 Task: Create a due date automation trigger when advanced on, 2 hours before a card is due add dates not due tomorrow.
Action: Mouse moved to (862, 260)
Screenshot: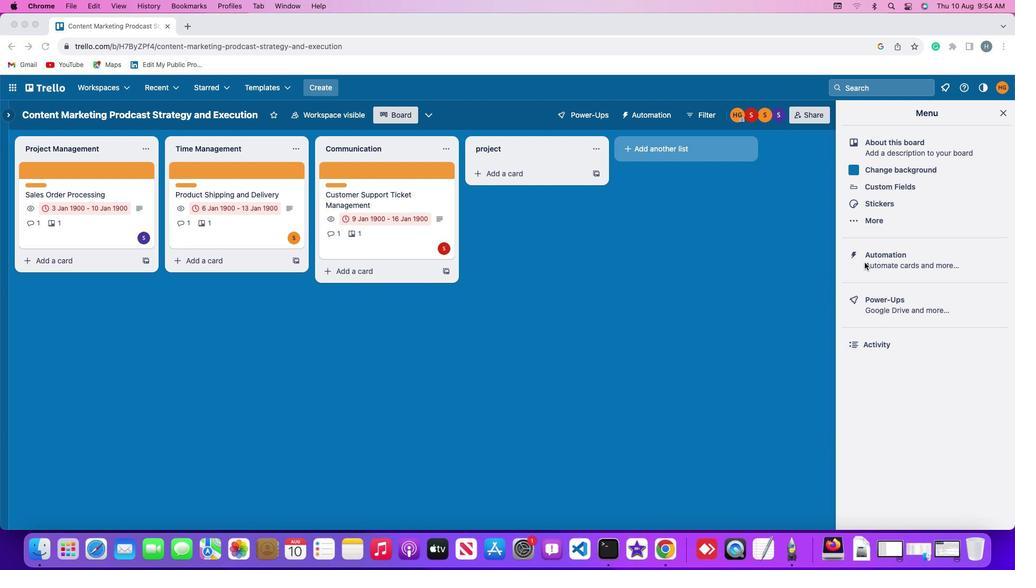 
Action: Mouse pressed left at (862, 260)
Screenshot: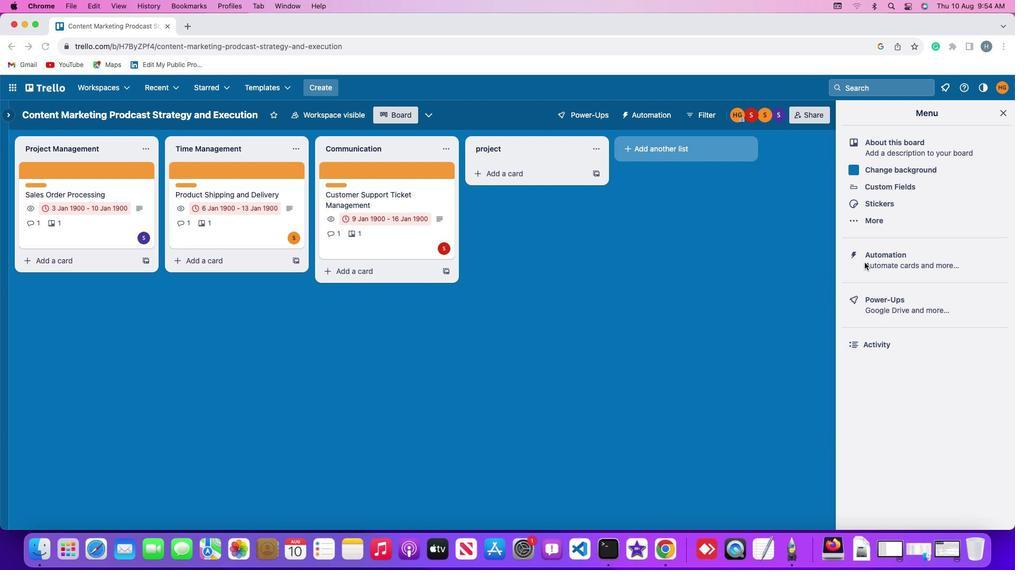 
Action: Mouse pressed left at (862, 260)
Screenshot: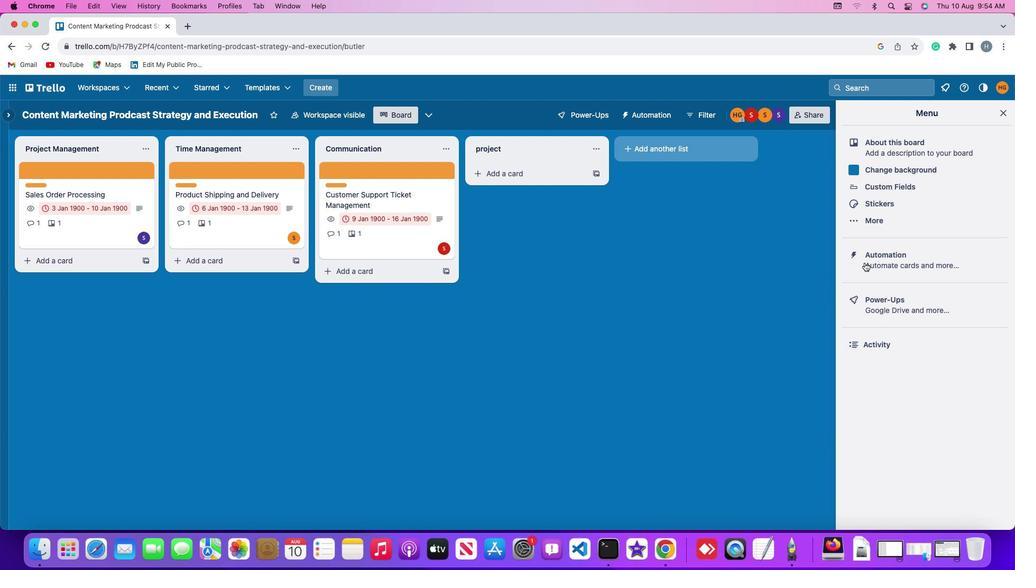 
Action: Mouse moved to (59, 249)
Screenshot: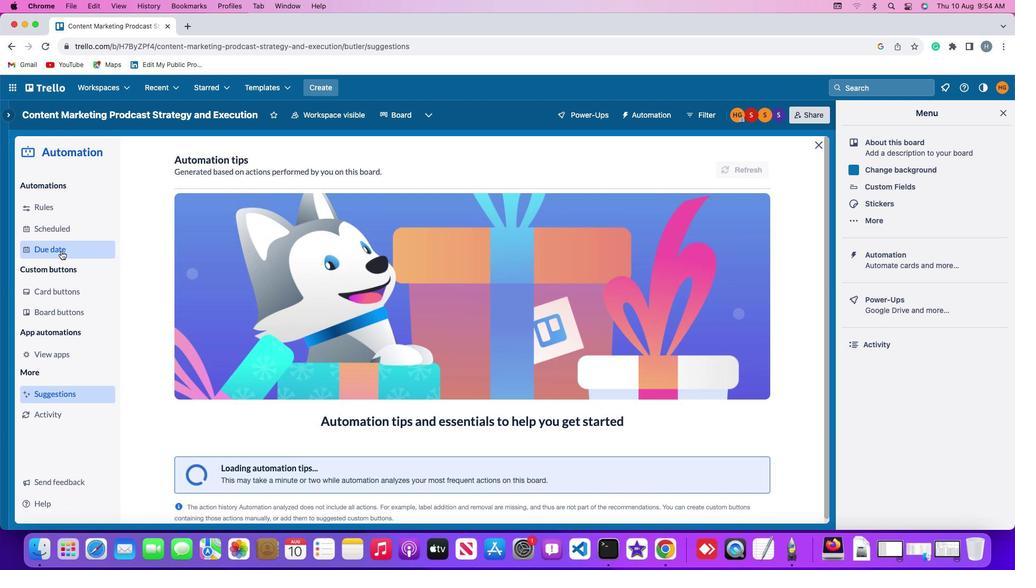 
Action: Mouse pressed left at (59, 249)
Screenshot: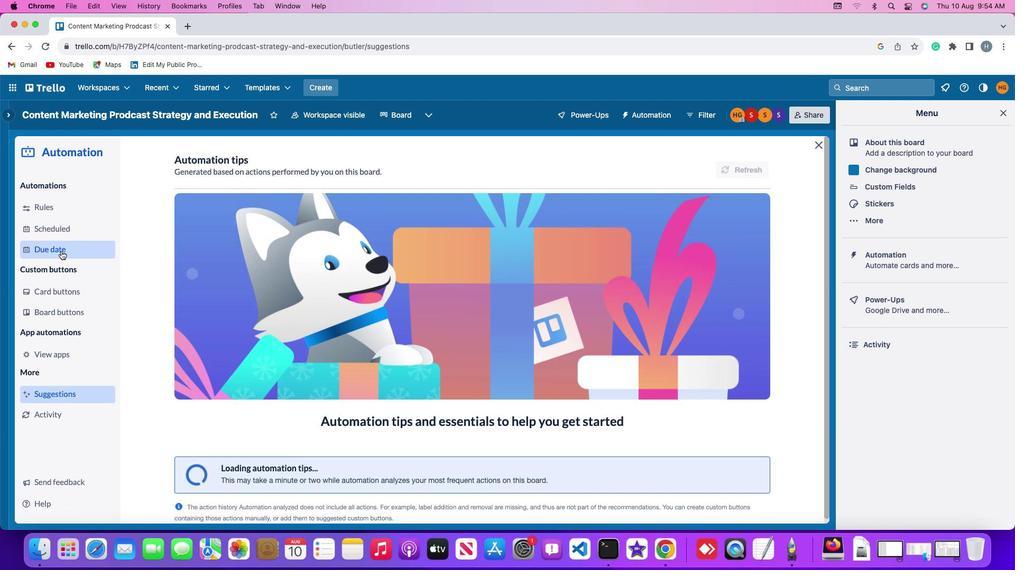 
Action: Mouse moved to (720, 157)
Screenshot: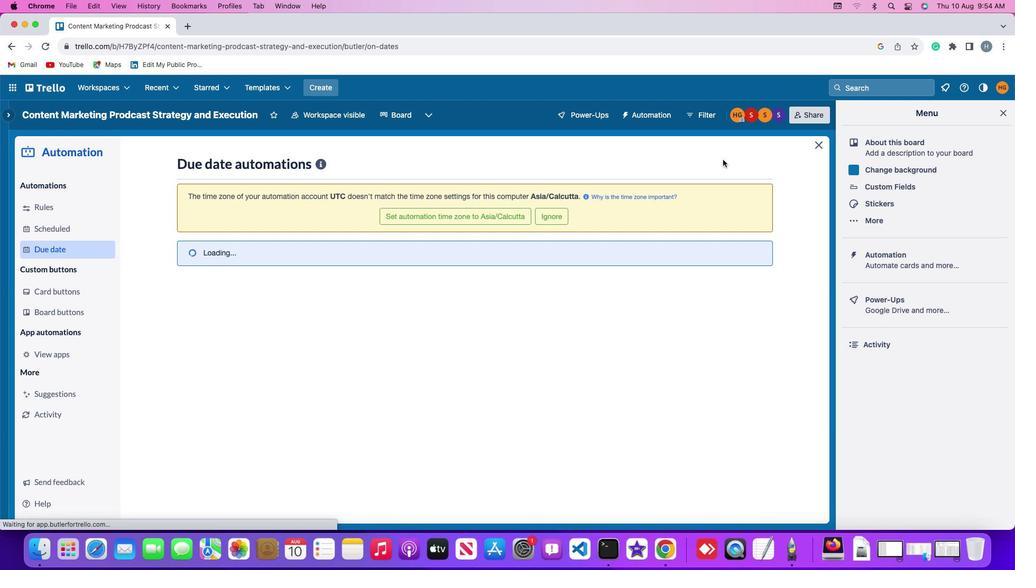 
Action: Mouse pressed left at (720, 157)
Screenshot: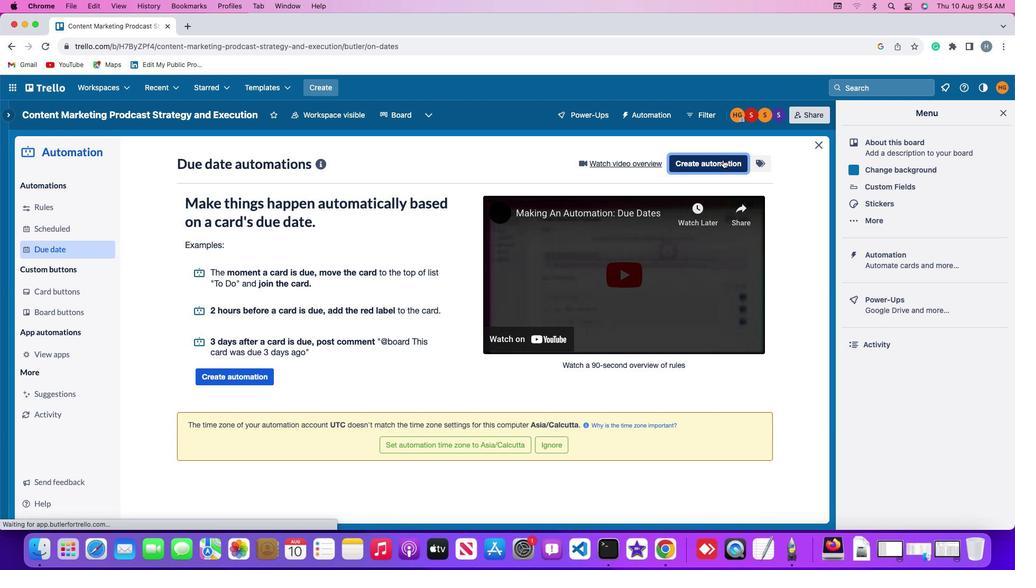 
Action: Mouse moved to (285, 262)
Screenshot: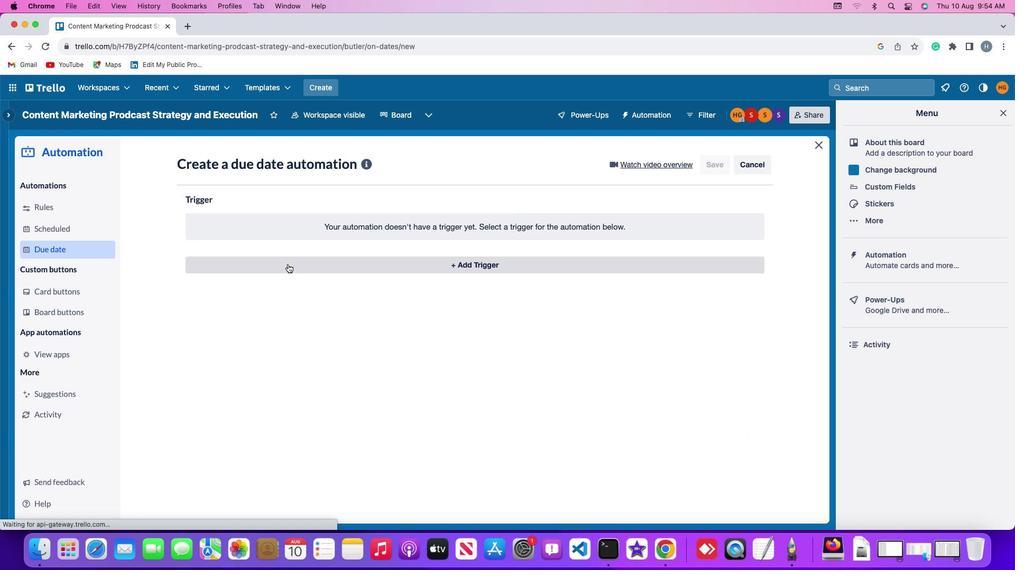 
Action: Mouse pressed left at (285, 262)
Screenshot: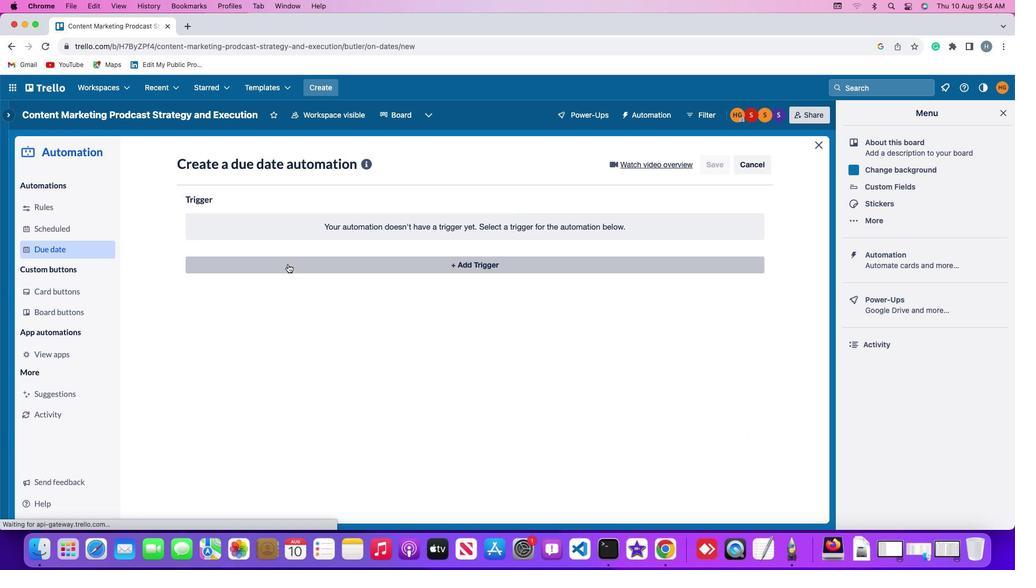 
Action: Mouse moved to (206, 426)
Screenshot: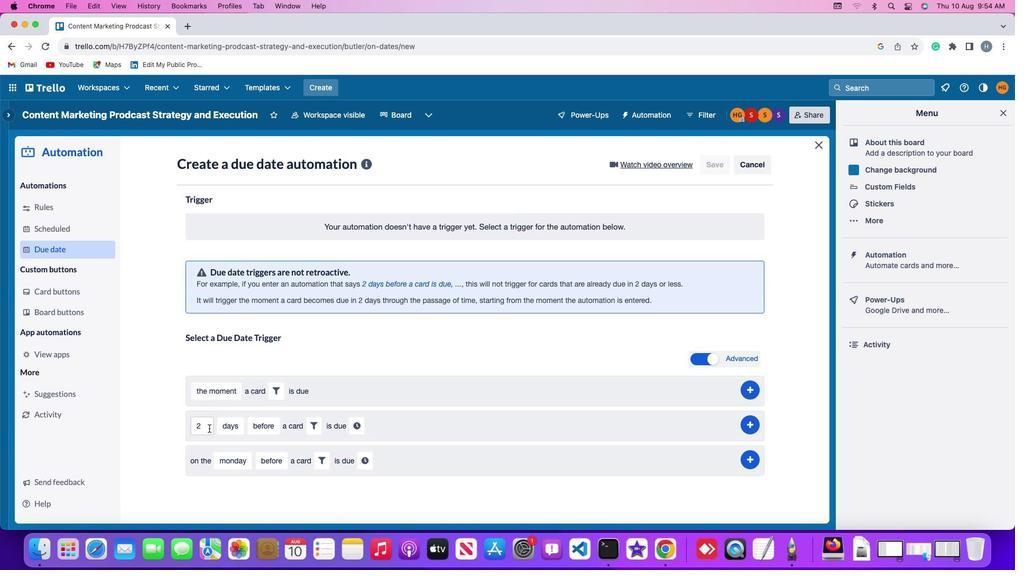 
Action: Mouse pressed left at (206, 426)
Screenshot: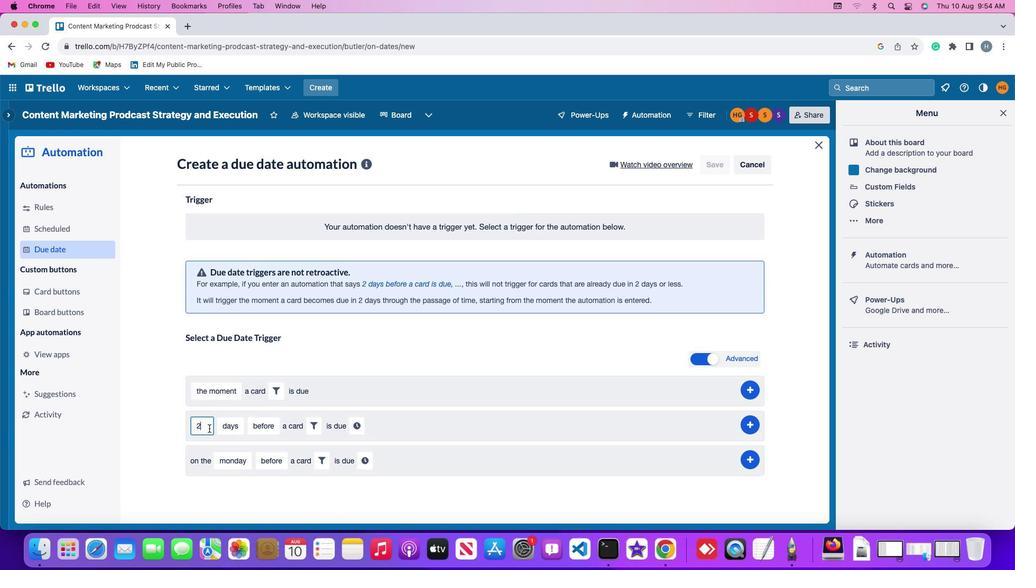 
Action: Mouse moved to (206, 427)
Screenshot: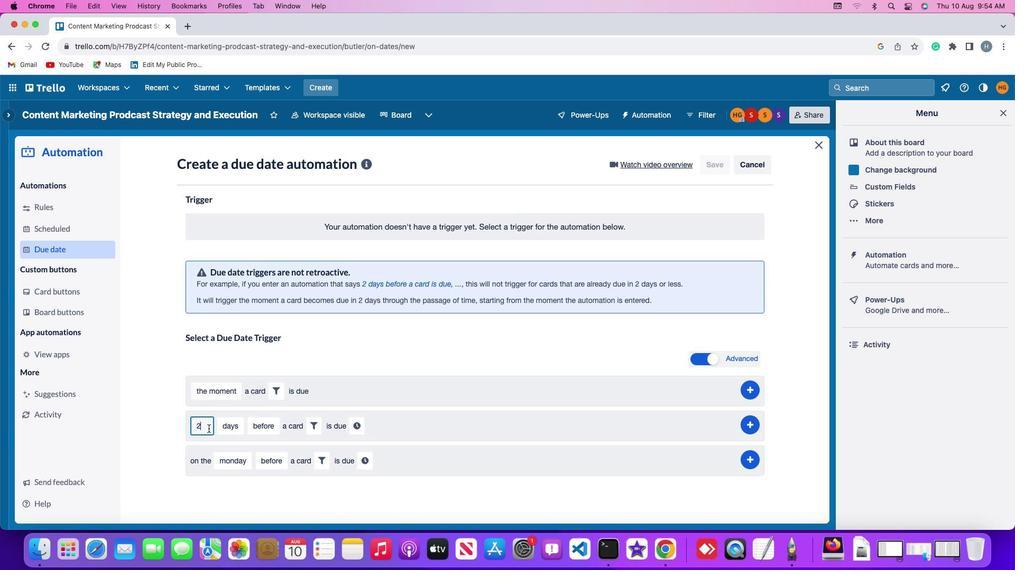 
Action: Key pressed Key.backspace'2'
Screenshot: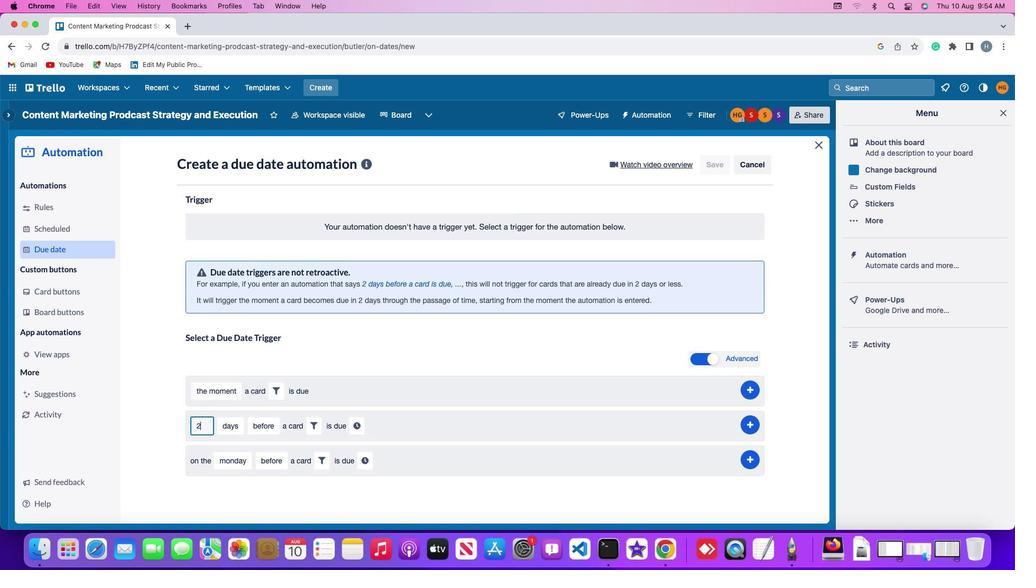 
Action: Mouse moved to (222, 426)
Screenshot: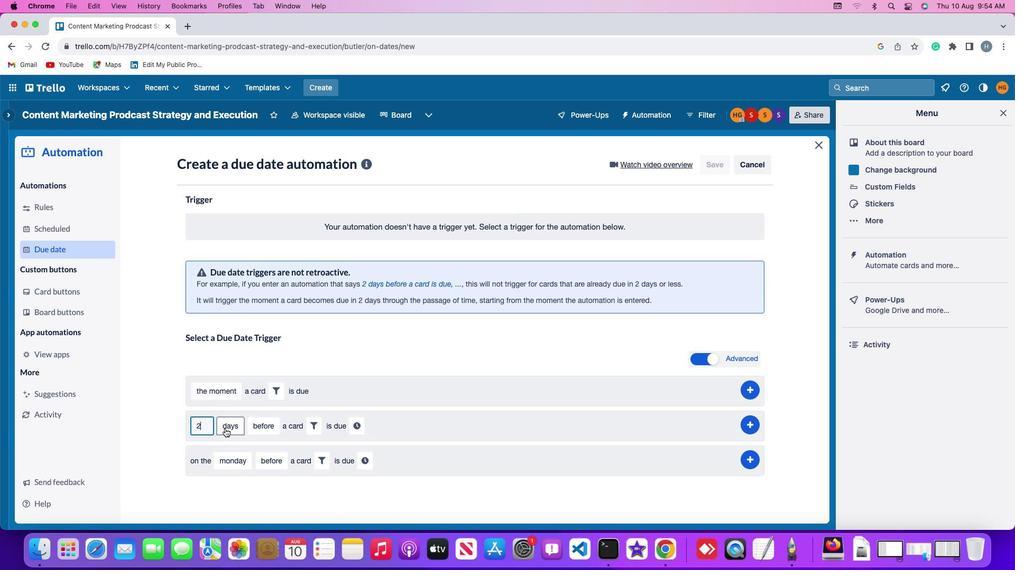
Action: Mouse pressed left at (222, 426)
Screenshot: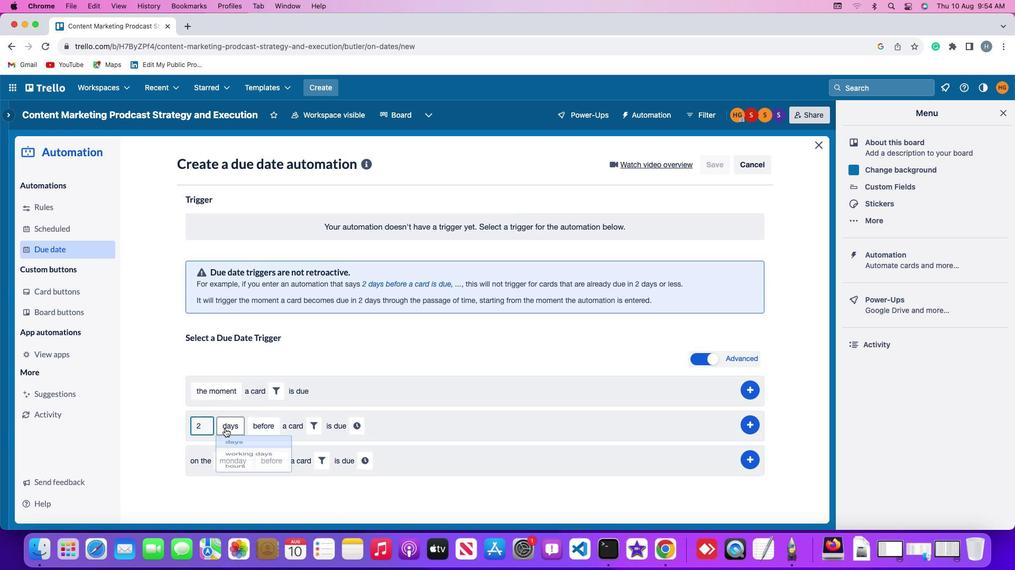 
Action: Mouse moved to (234, 484)
Screenshot: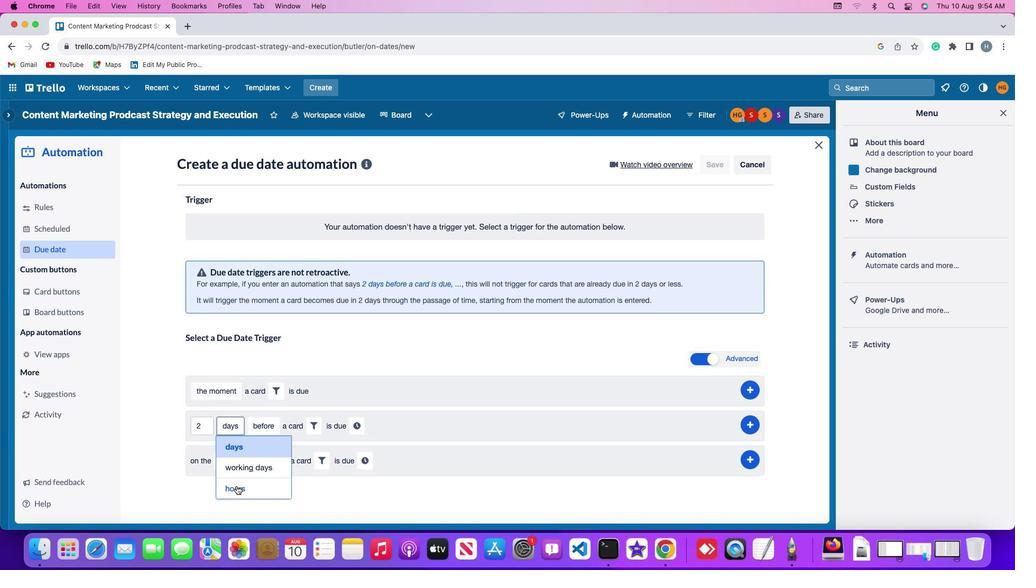 
Action: Mouse pressed left at (234, 484)
Screenshot: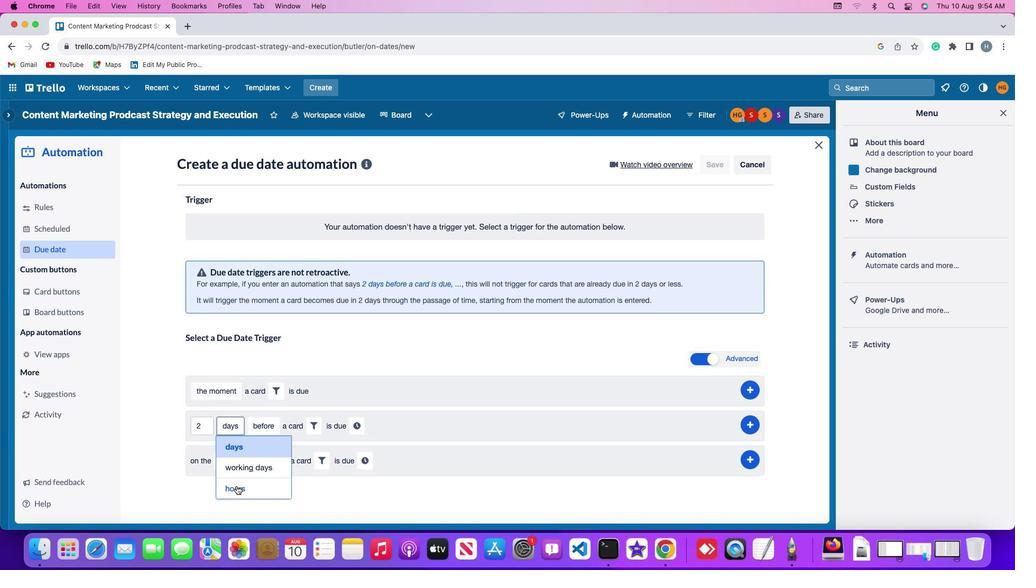 
Action: Mouse moved to (265, 427)
Screenshot: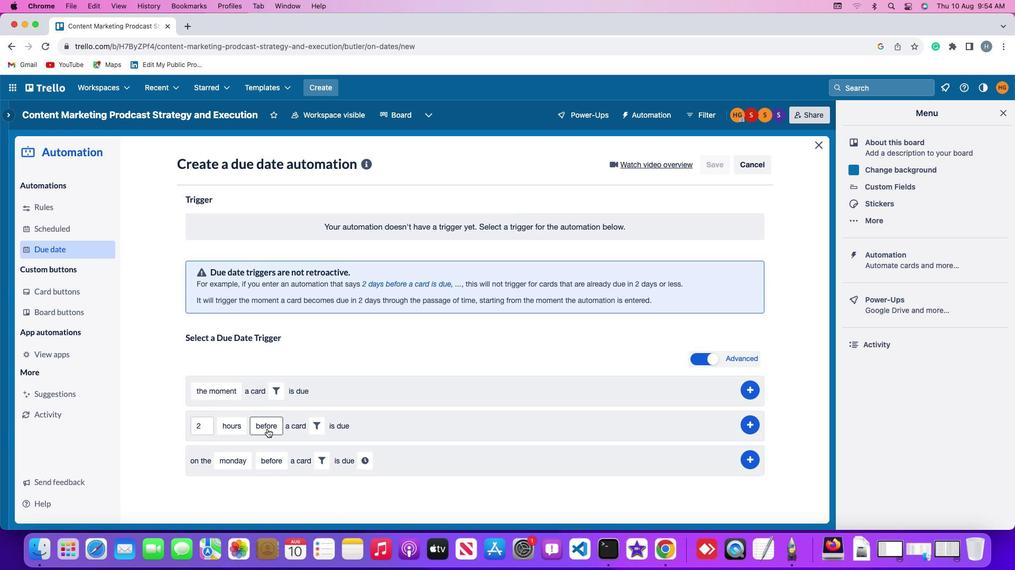 
Action: Mouse pressed left at (265, 427)
Screenshot: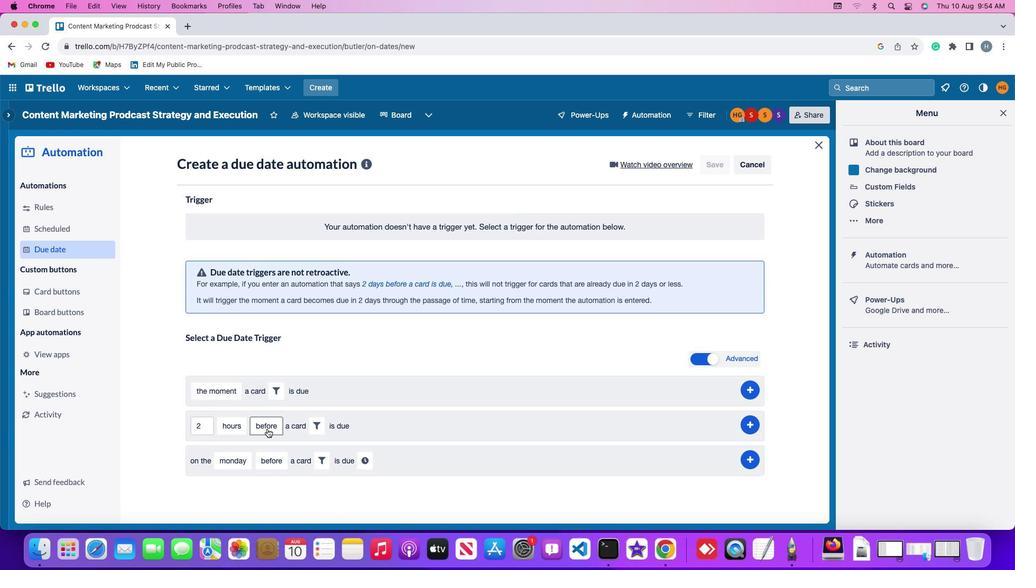 
Action: Mouse moved to (272, 445)
Screenshot: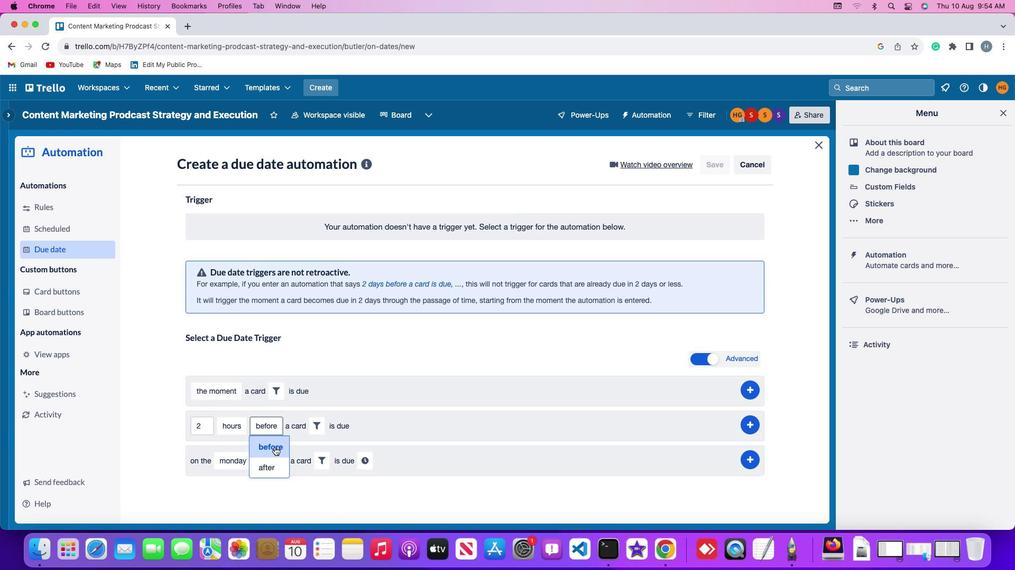 
Action: Mouse pressed left at (272, 445)
Screenshot: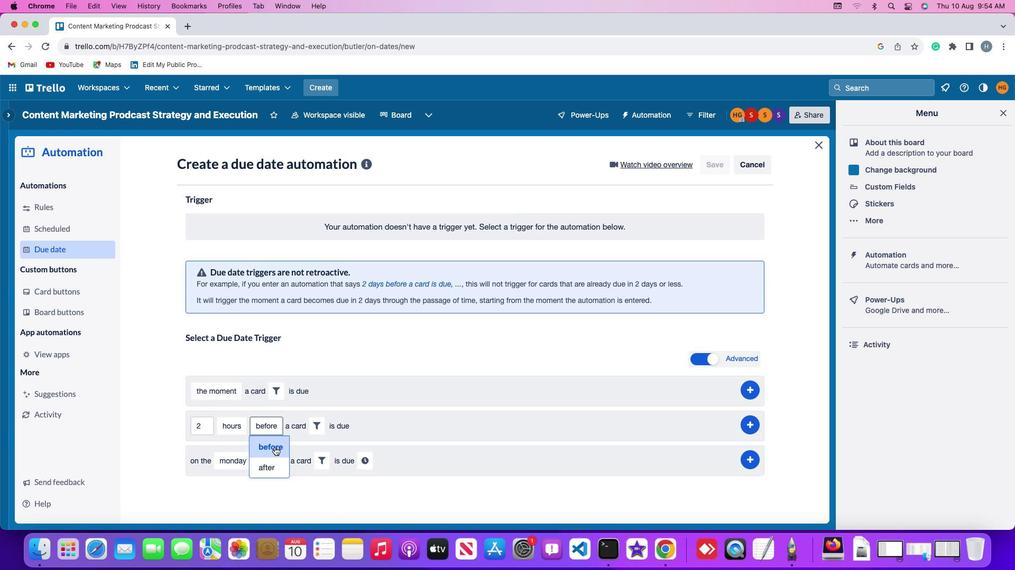 
Action: Mouse moved to (318, 425)
Screenshot: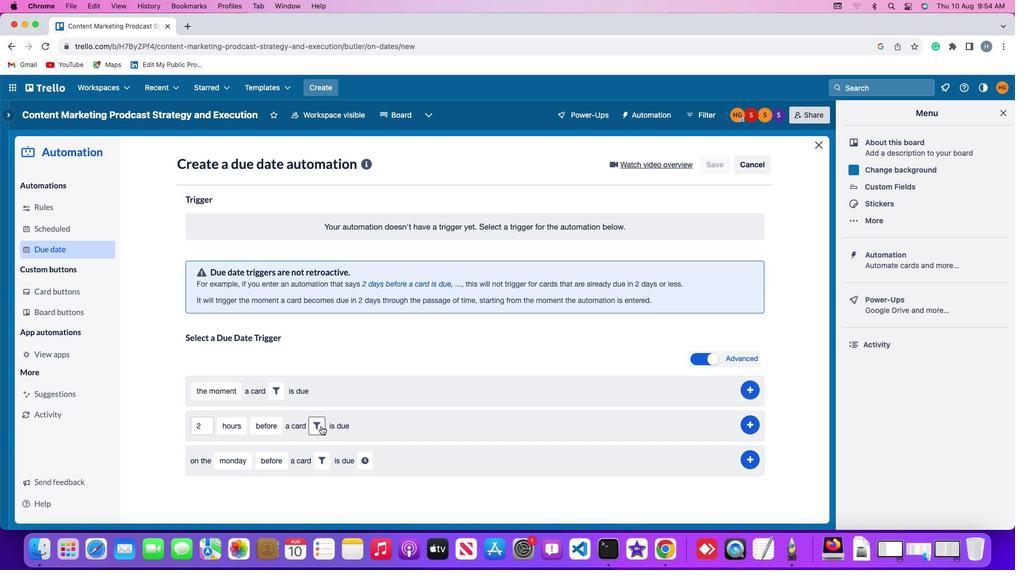 
Action: Mouse pressed left at (318, 425)
Screenshot: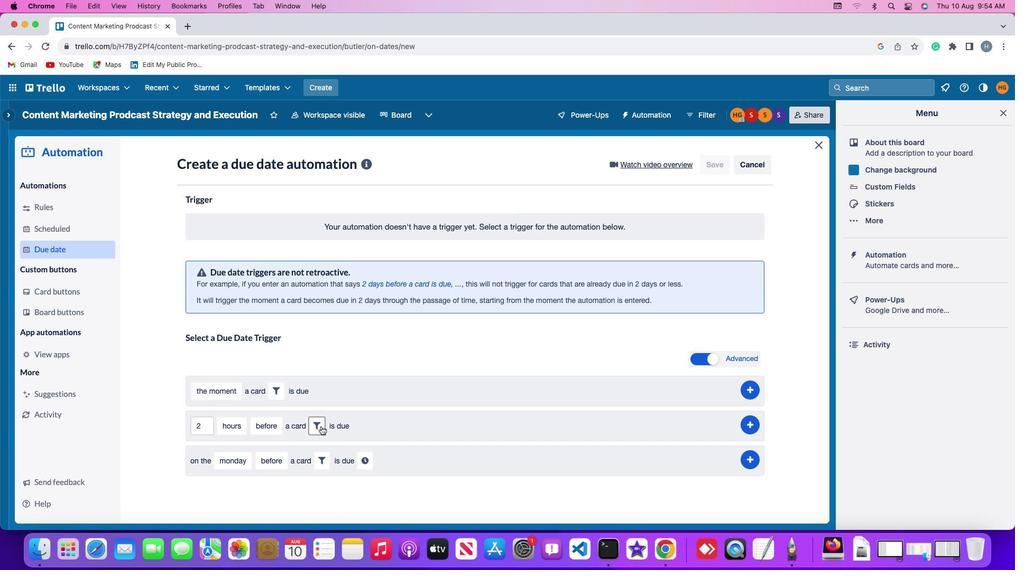 
Action: Mouse moved to (377, 457)
Screenshot: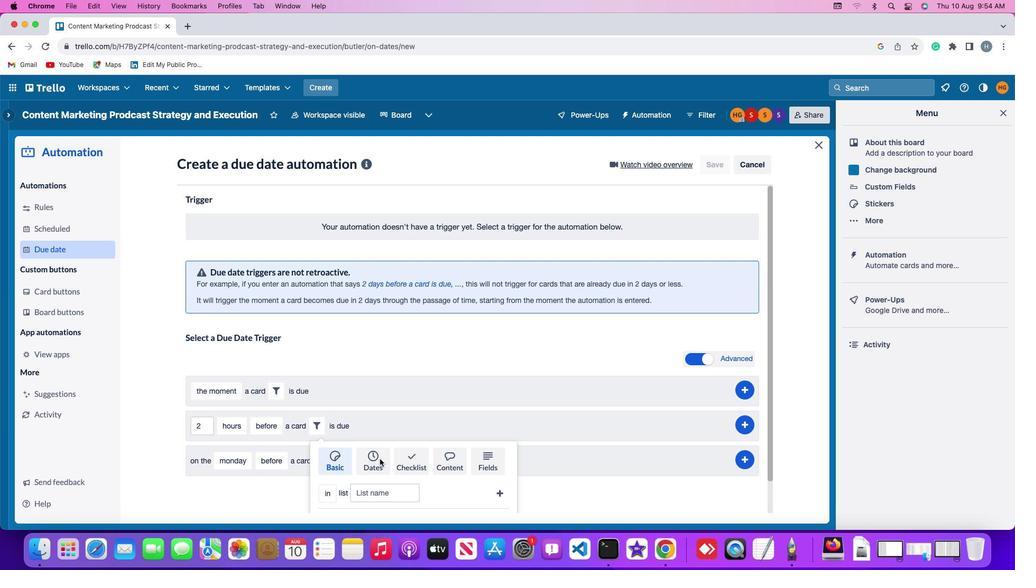 
Action: Mouse pressed left at (377, 457)
Screenshot: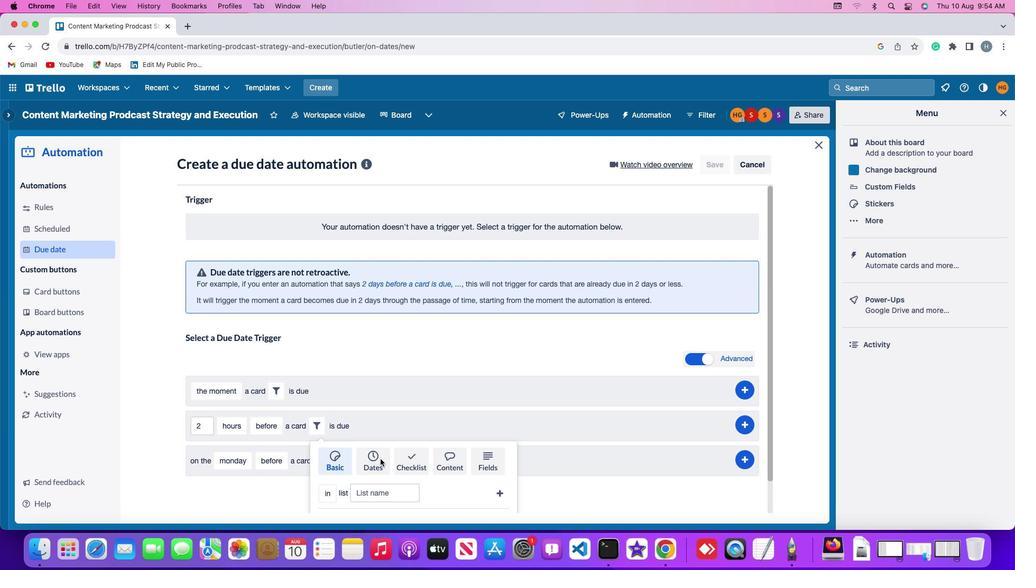 
Action: Mouse moved to (259, 485)
Screenshot: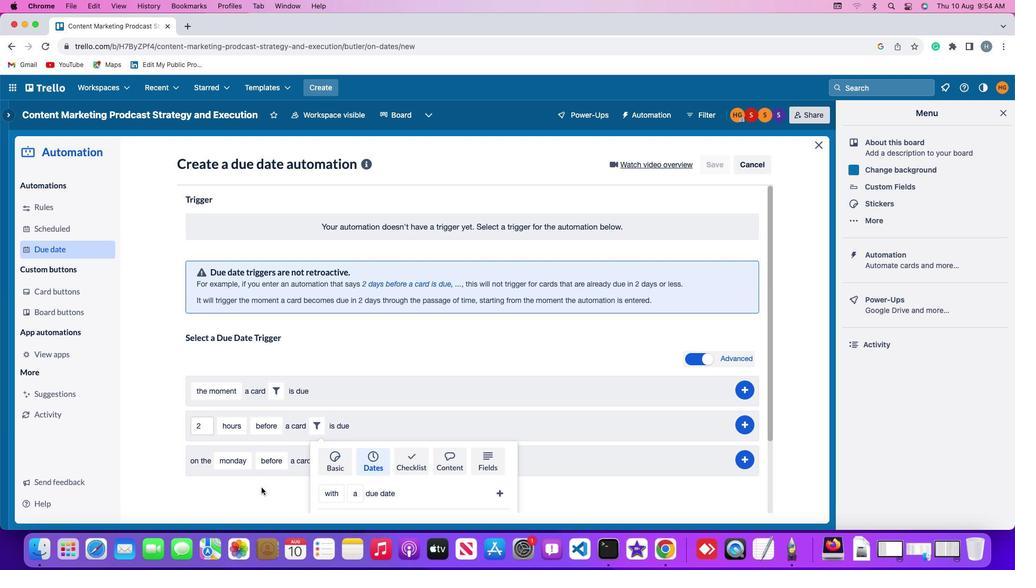 
Action: Mouse scrolled (259, 485) with delta (-1, -2)
Screenshot: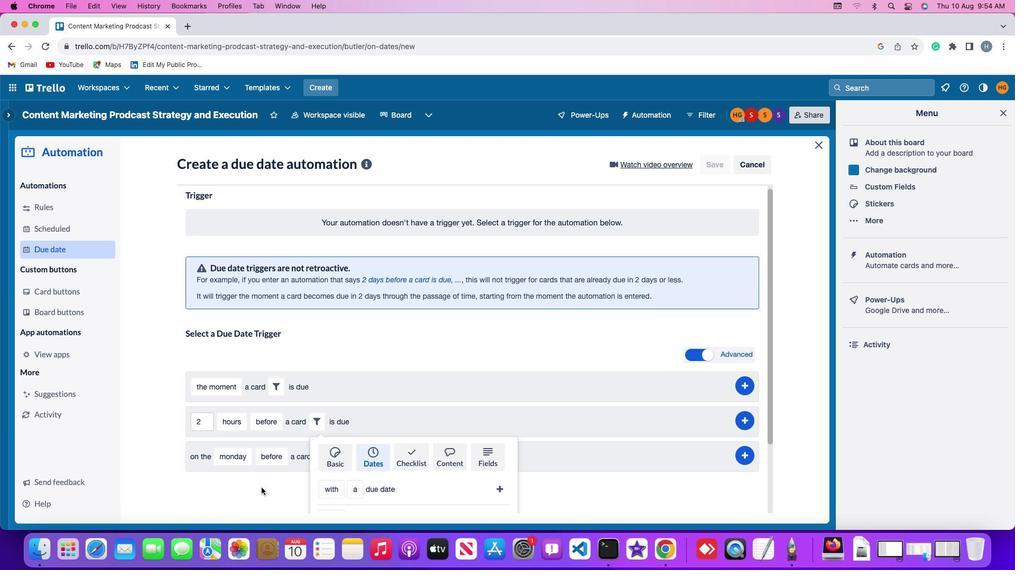 
Action: Mouse scrolled (259, 485) with delta (-1, -2)
Screenshot: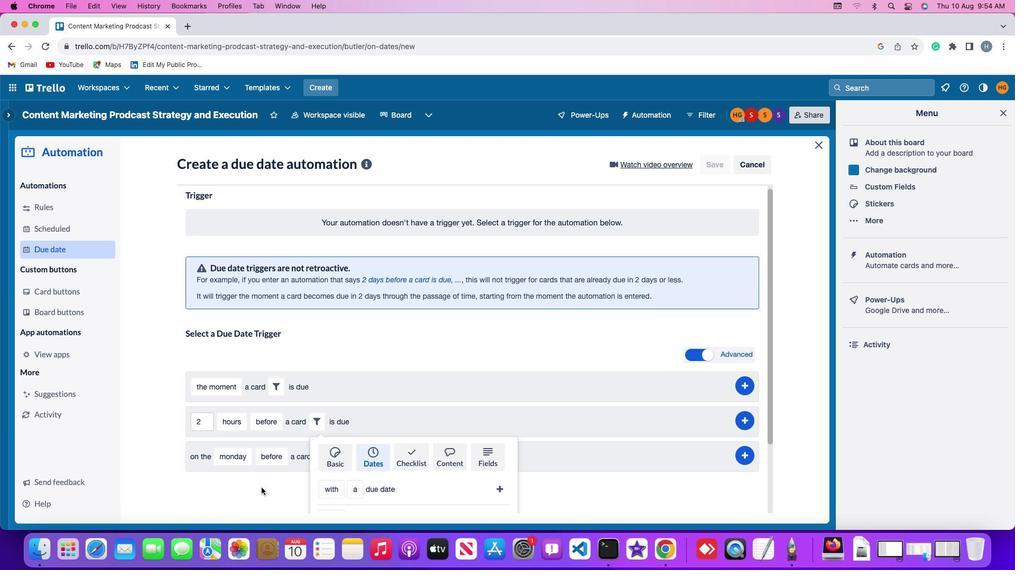 
Action: Mouse scrolled (259, 485) with delta (-1, -3)
Screenshot: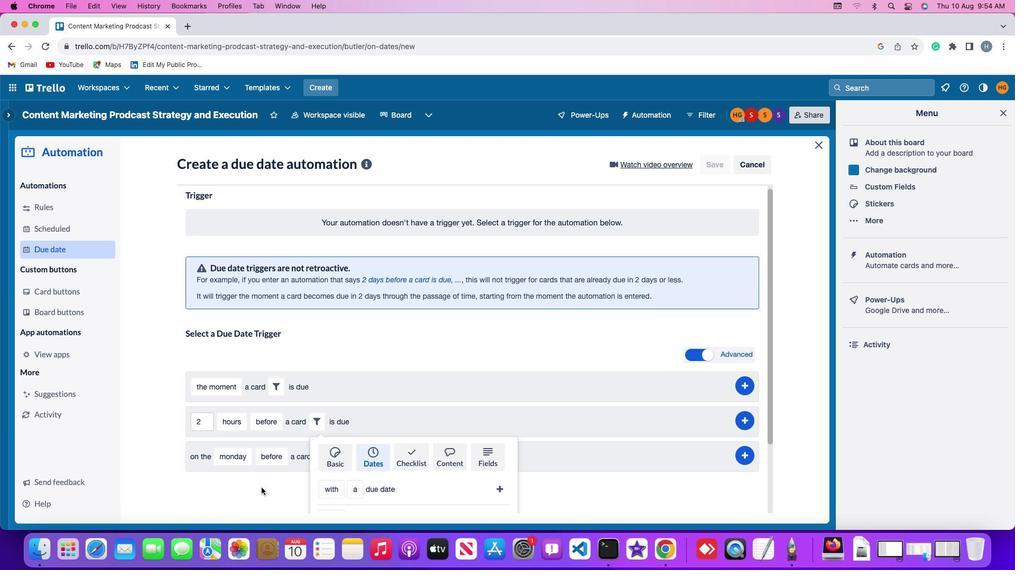 
Action: Mouse scrolled (259, 485) with delta (-1, -4)
Screenshot: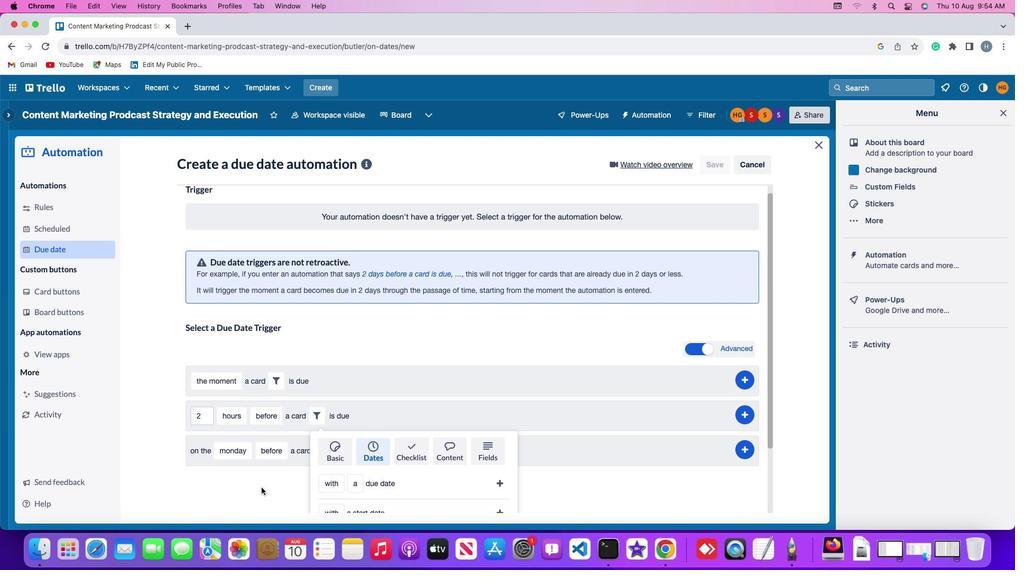 
Action: Mouse scrolled (259, 485) with delta (-1, -4)
Screenshot: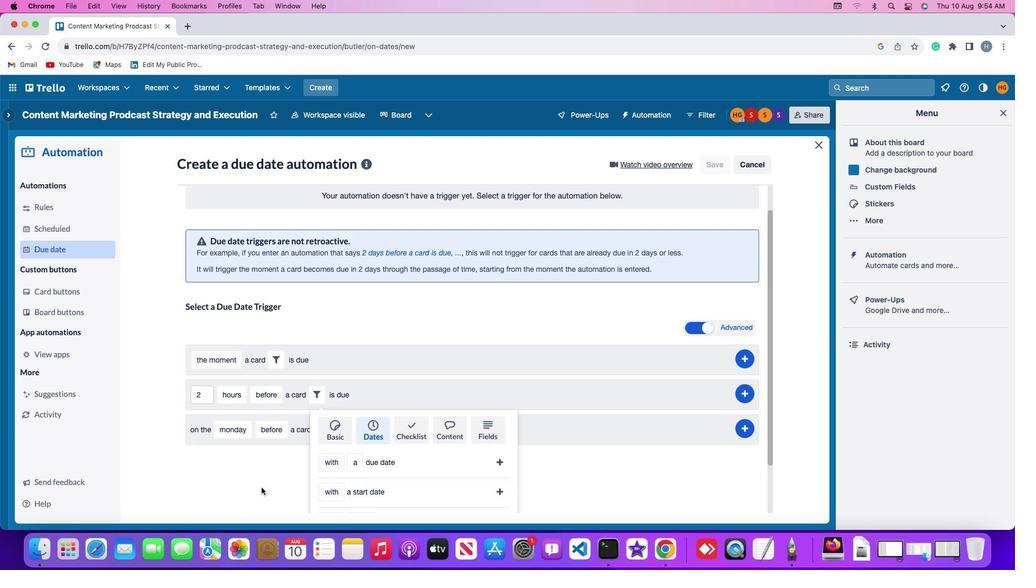 
Action: Mouse moved to (330, 460)
Screenshot: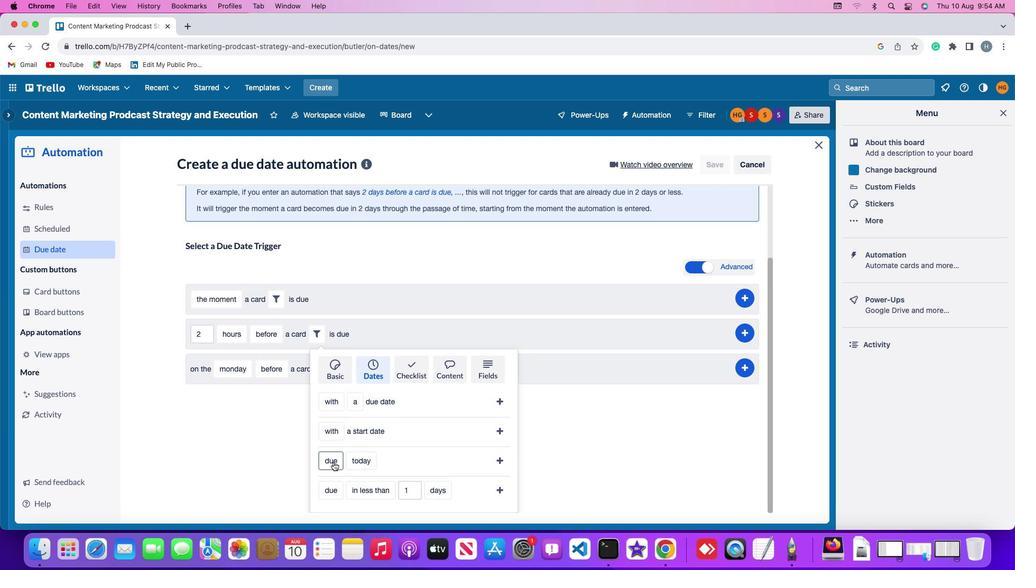 
Action: Mouse pressed left at (330, 460)
Screenshot: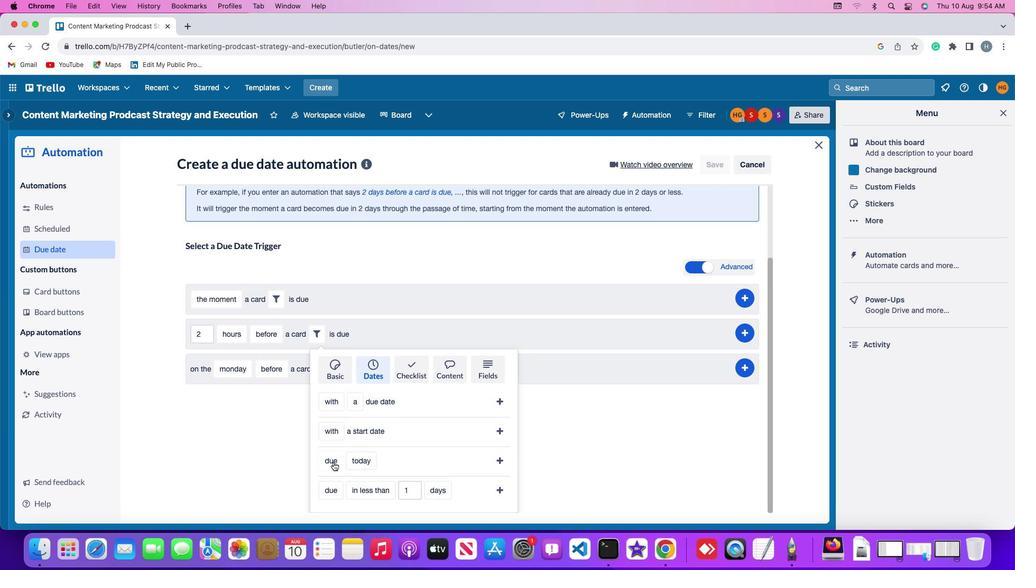 
Action: Mouse moved to (362, 393)
Screenshot: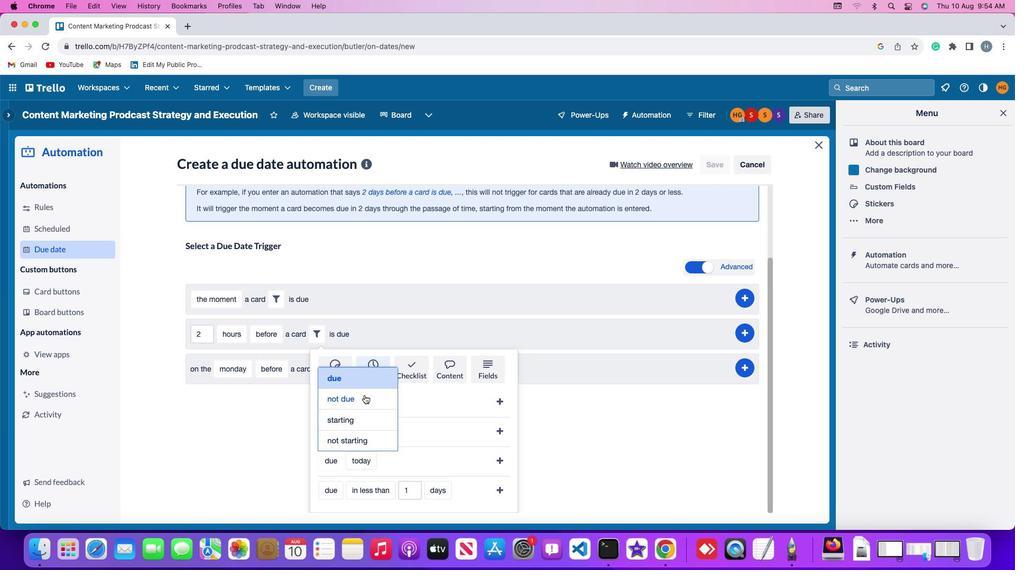 
Action: Mouse pressed left at (362, 393)
Screenshot: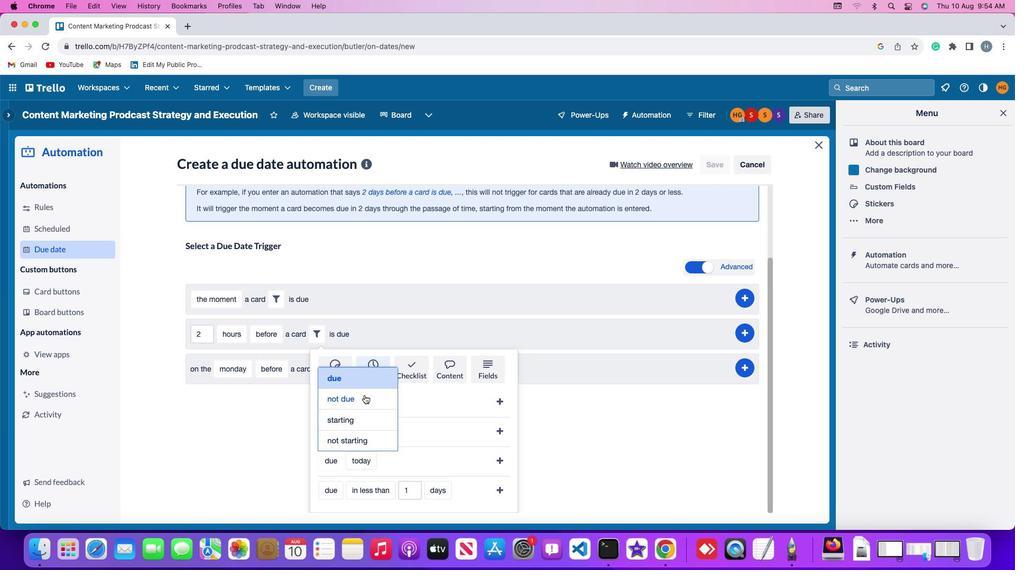 
Action: Mouse moved to (371, 456)
Screenshot: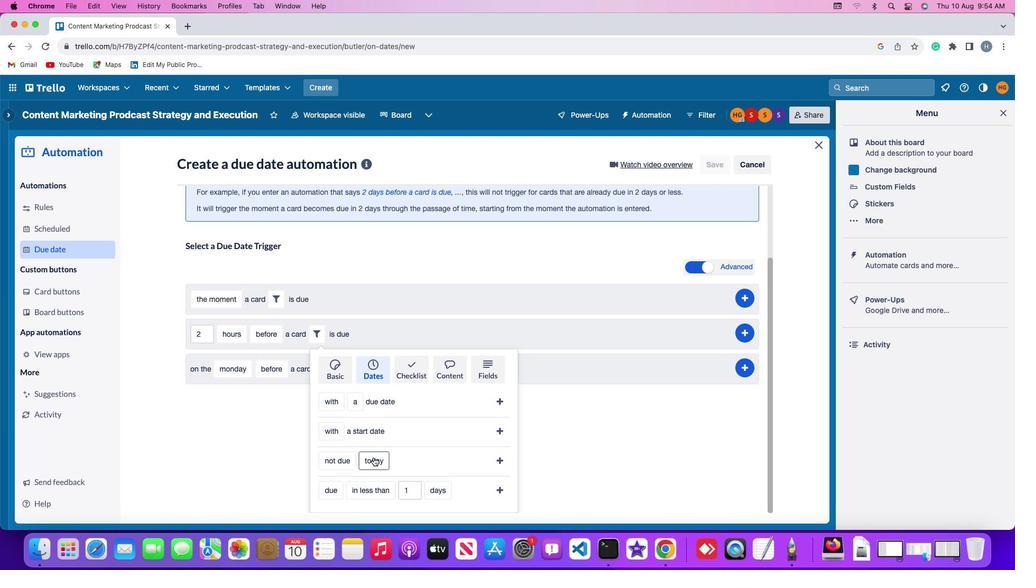 
Action: Mouse pressed left at (371, 456)
Screenshot: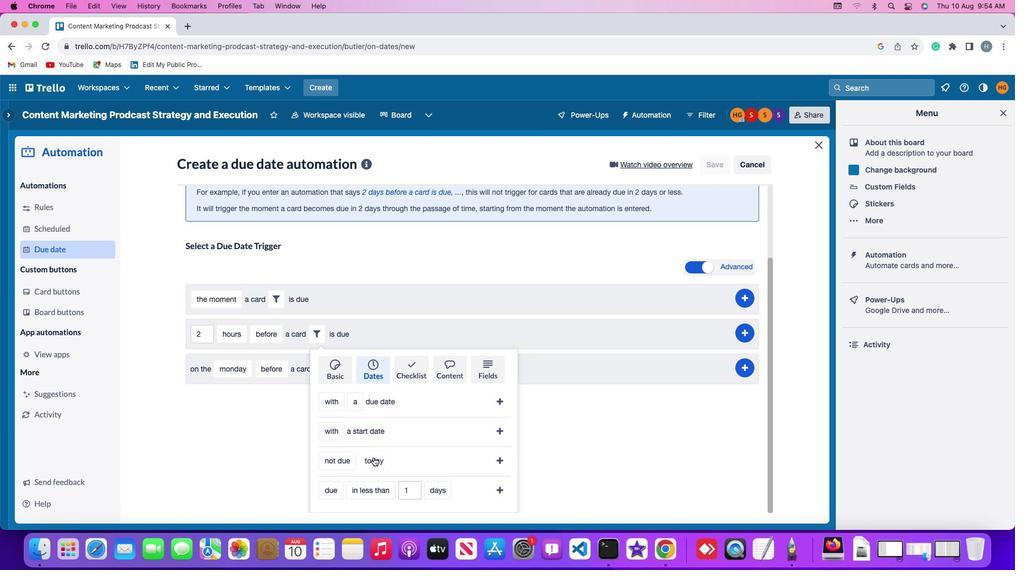 
Action: Mouse moved to (392, 355)
Screenshot: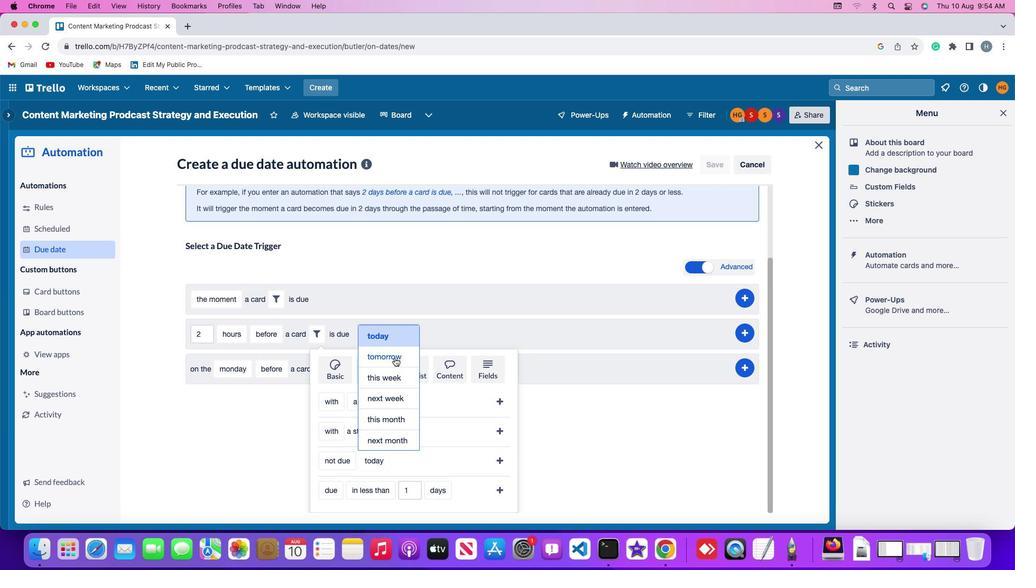 
Action: Mouse pressed left at (392, 355)
Screenshot: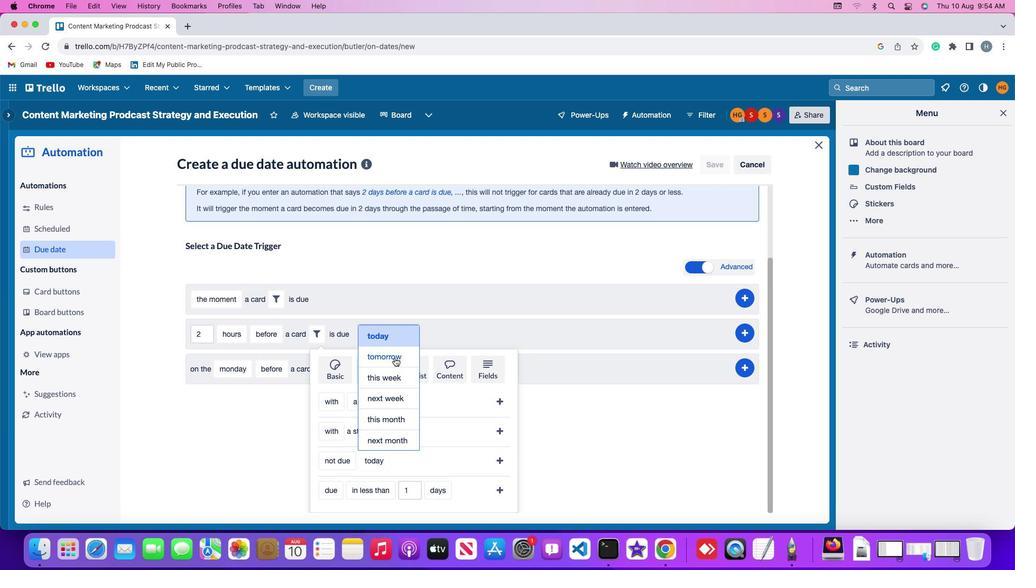 
Action: Mouse moved to (495, 457)
Screenshot: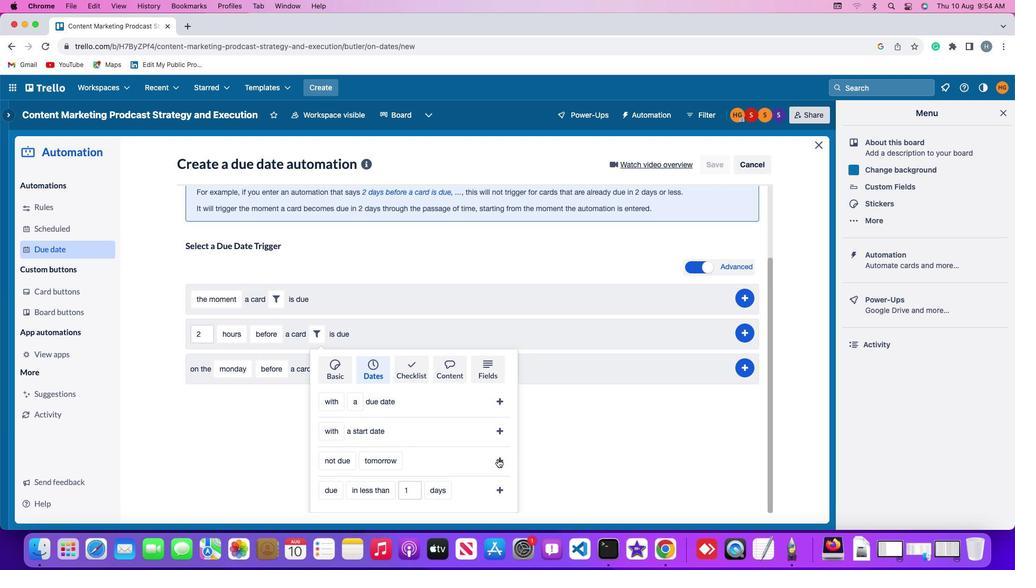 
Action: Mouse pressed left at (495, 457)
Screenshot: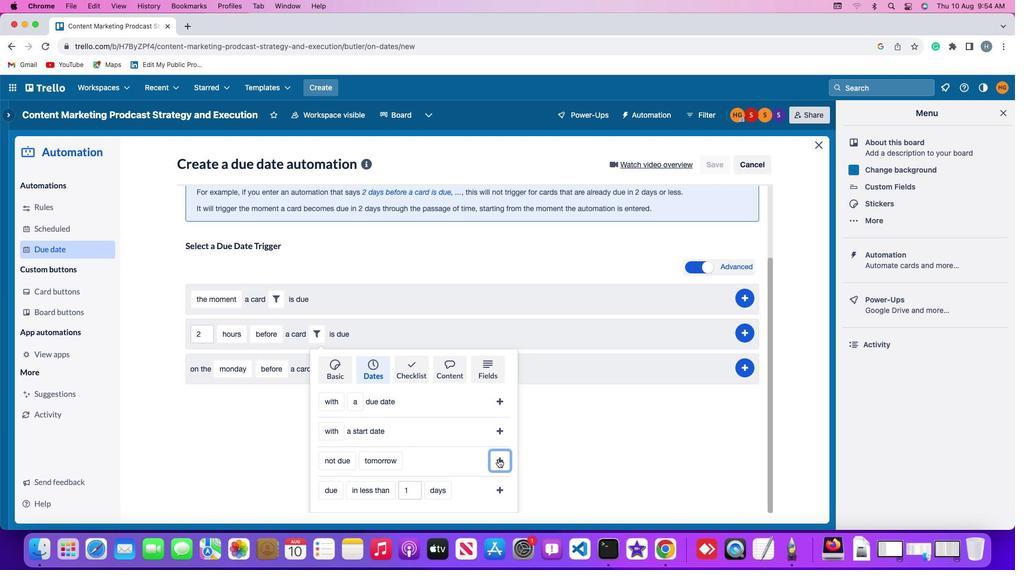 
Action: Mouse moved to (750, 420)
Screenshot: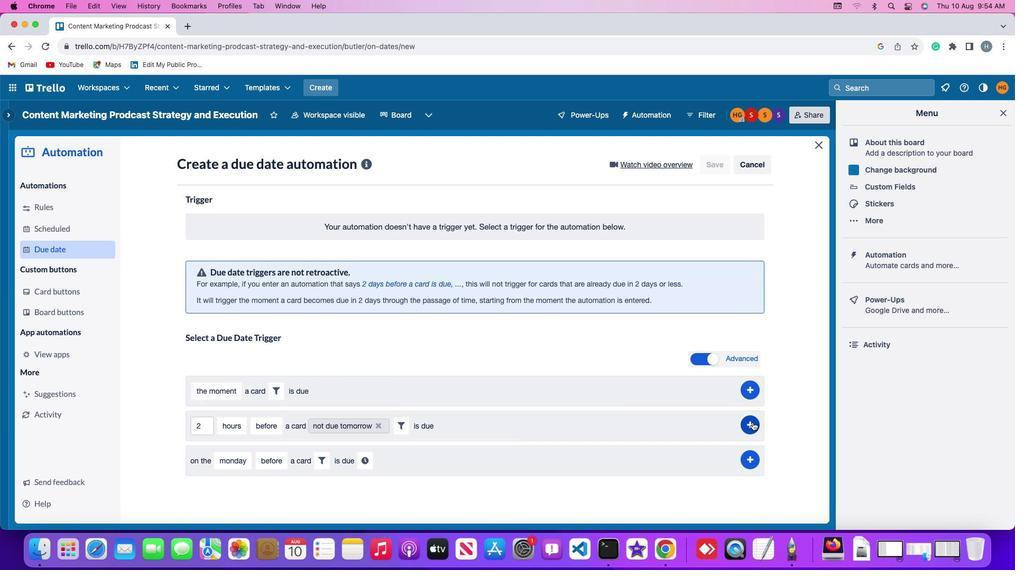
Action: Mouse pressed left at (750, 420)
Screenshot: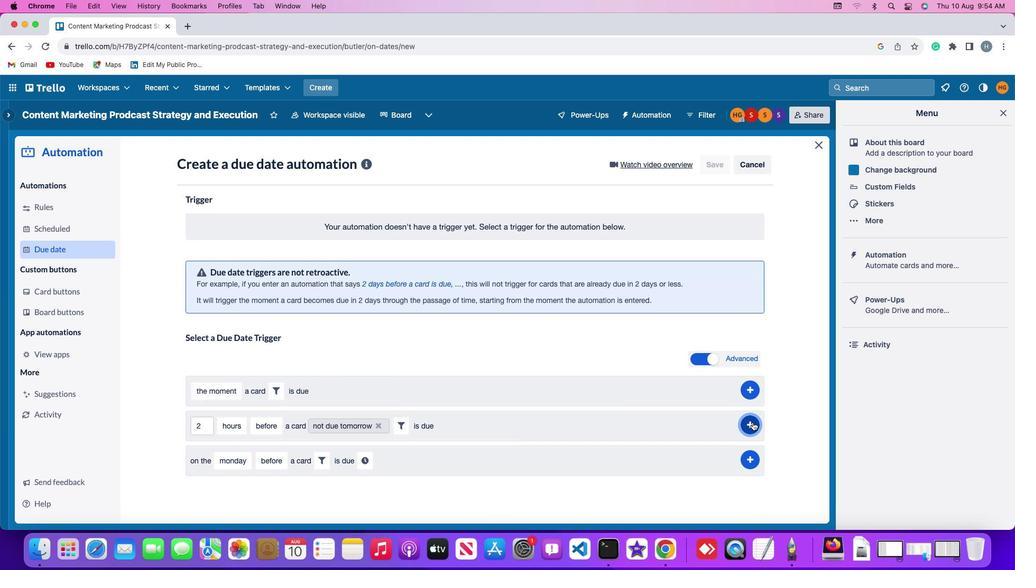 
Action: Mouse moved to (805, 347)
Screenshot: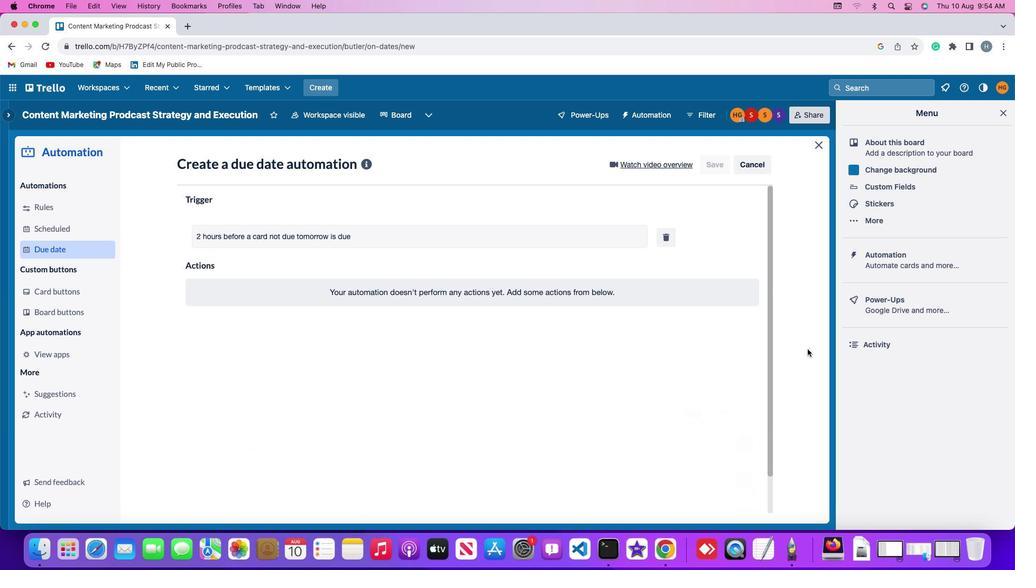 
